 Task: Add Assorted Muffins to the cart.
Action: Mouse moved to (14, 71)
Screenshot: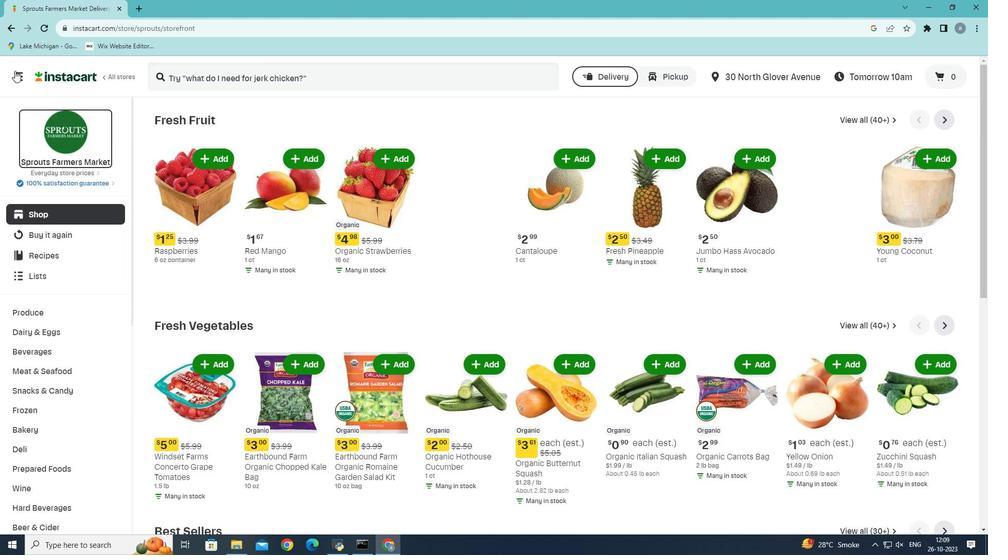 
Action: Mouse pressed left at (14, 71)
Screenshot: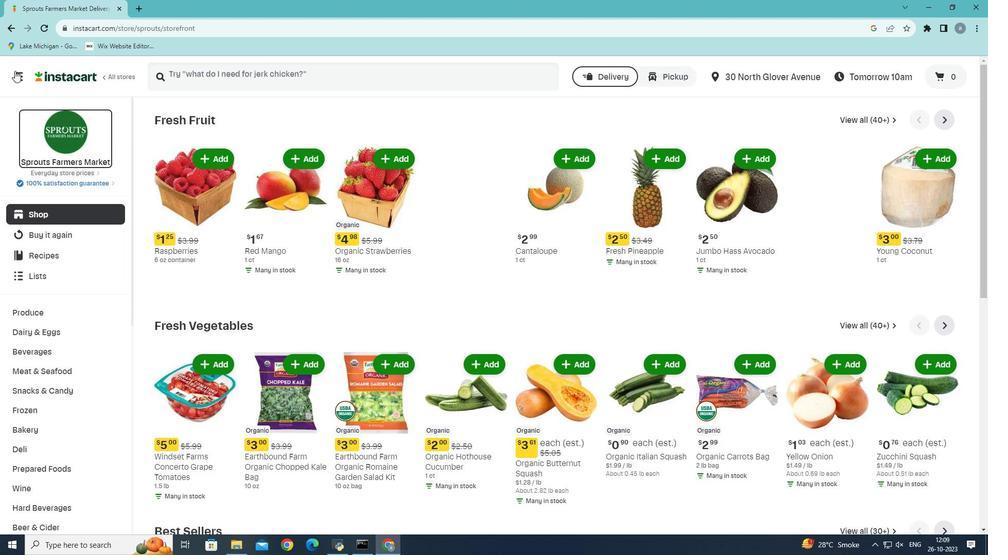 
Action: Mouse moved to (43, 297)
Screenshot: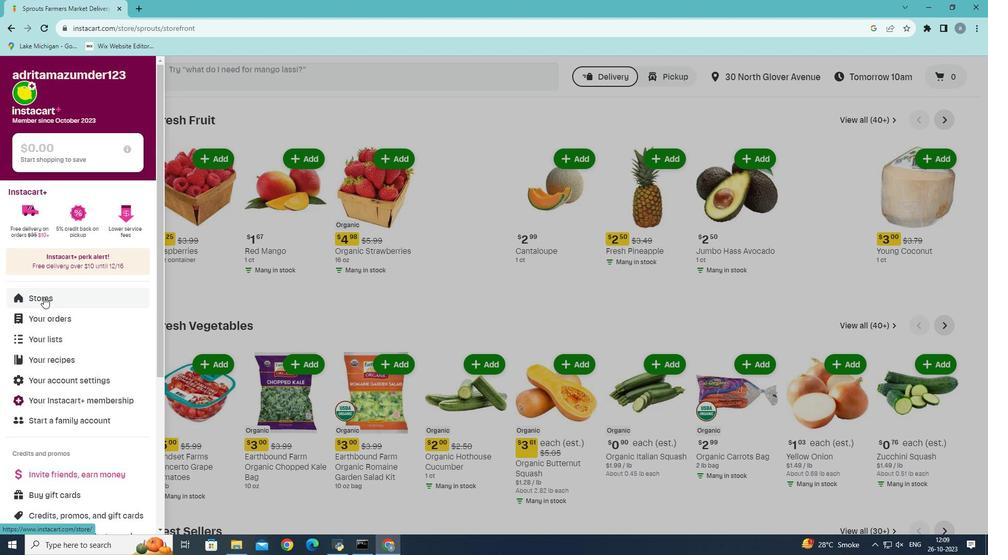 
Action: Mouse pressed left at (43, 297)
Screenshot: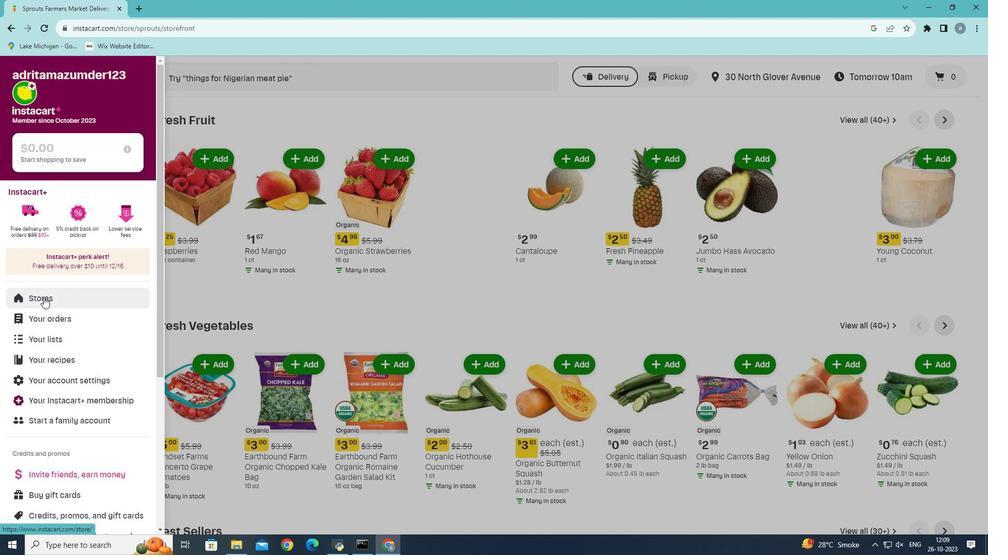 
Action: Mouse moved to (237, 114)
Screenshot: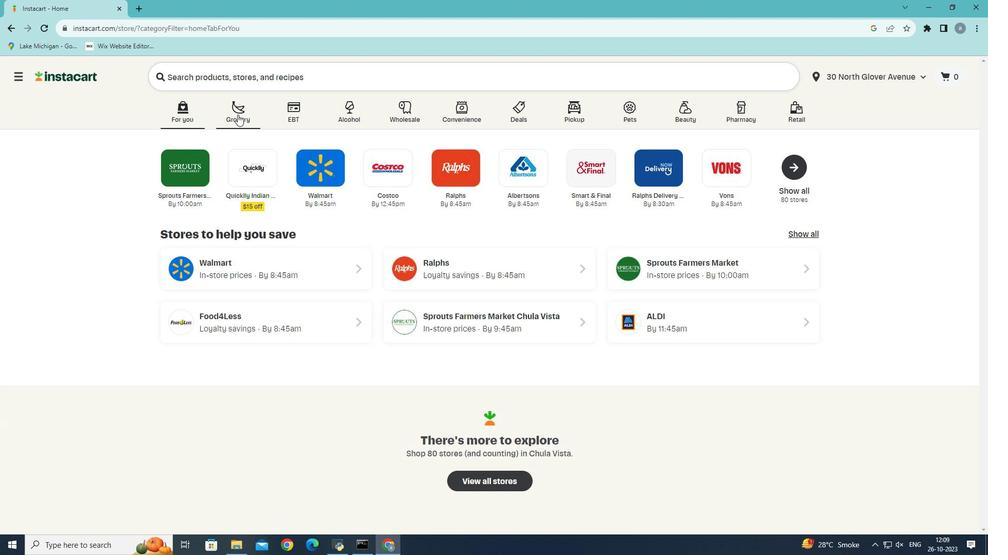 
Action: Mouse pressed left at (237, 114)
Screenshot: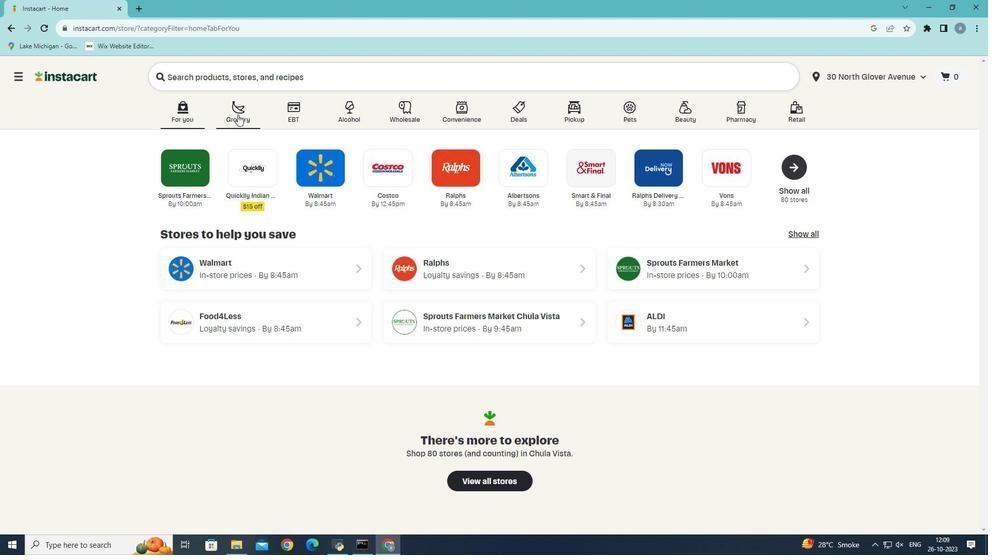 
Action: Mouse moved to (231, 295)
Screenshot: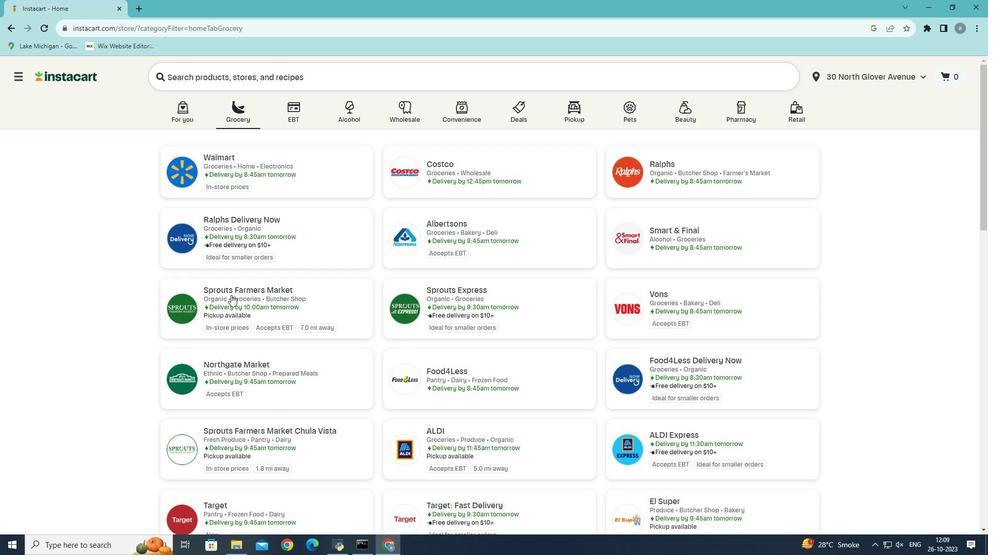 
Action: Mouse pressed left at (231, 295)
Screenshot: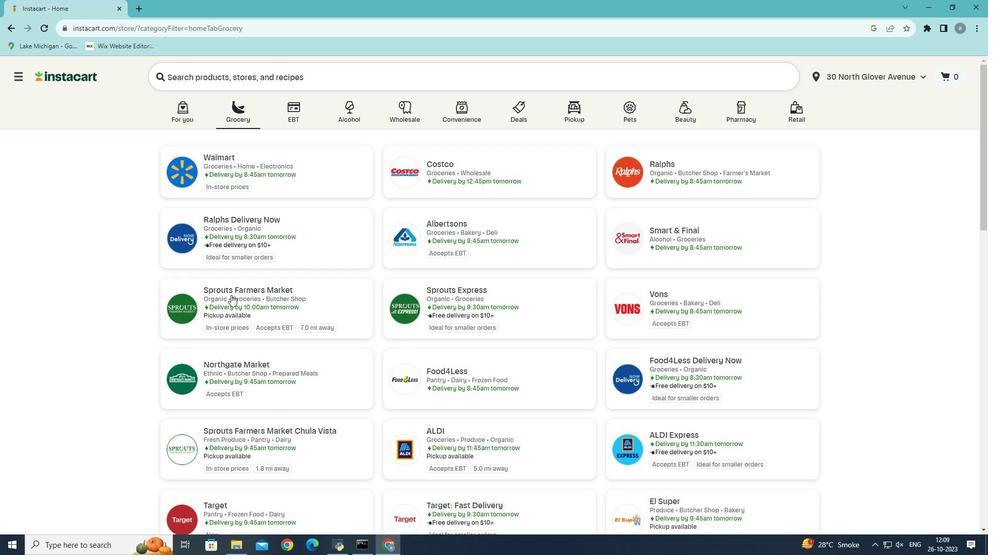 
Action: Mouse moved to (37, 434)
Screenshot: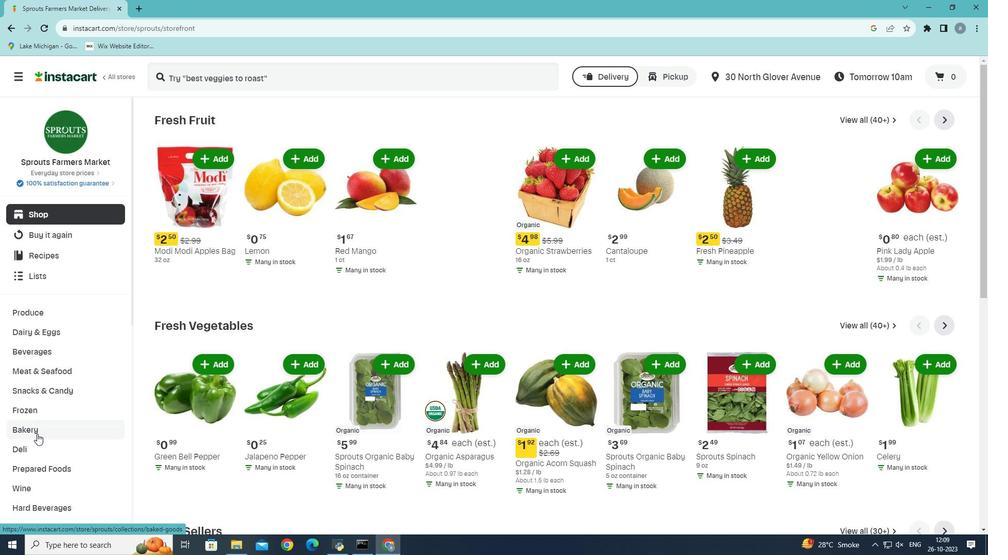 
Action: Mouse pressed left at (37, 434)
Screenshot: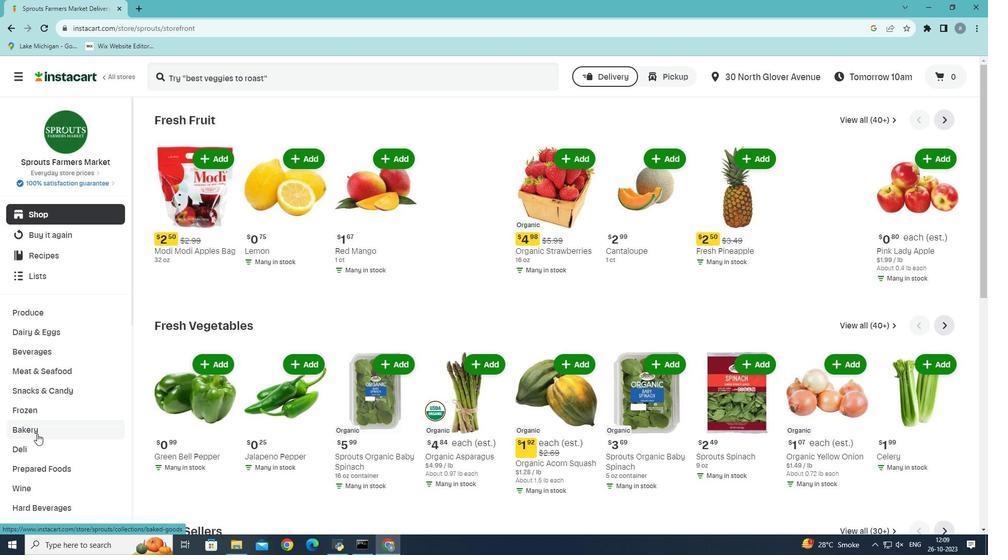 
Action: Mouse moved to (619, 142)
Screenshot: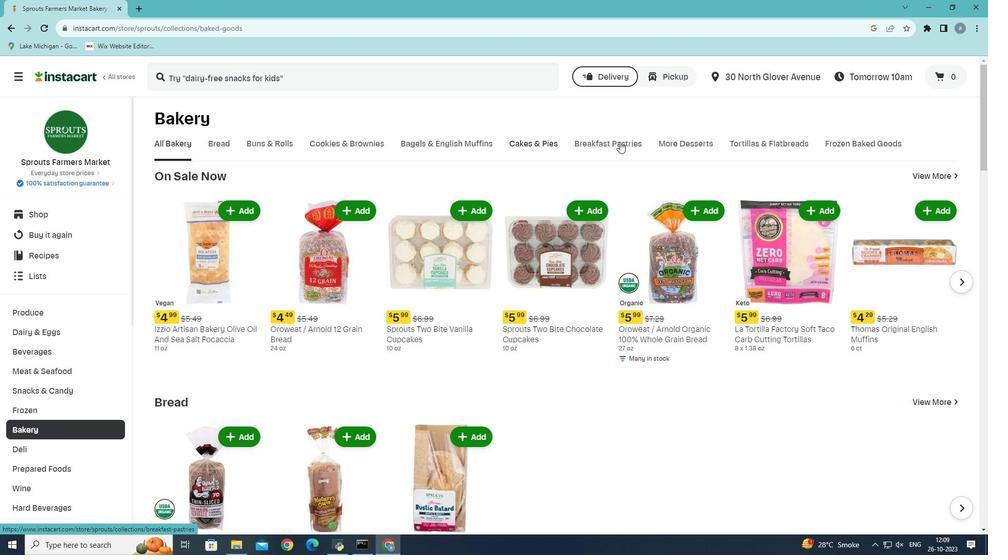 
Action: Mouse pressed left at (619, 142)
Screenshot: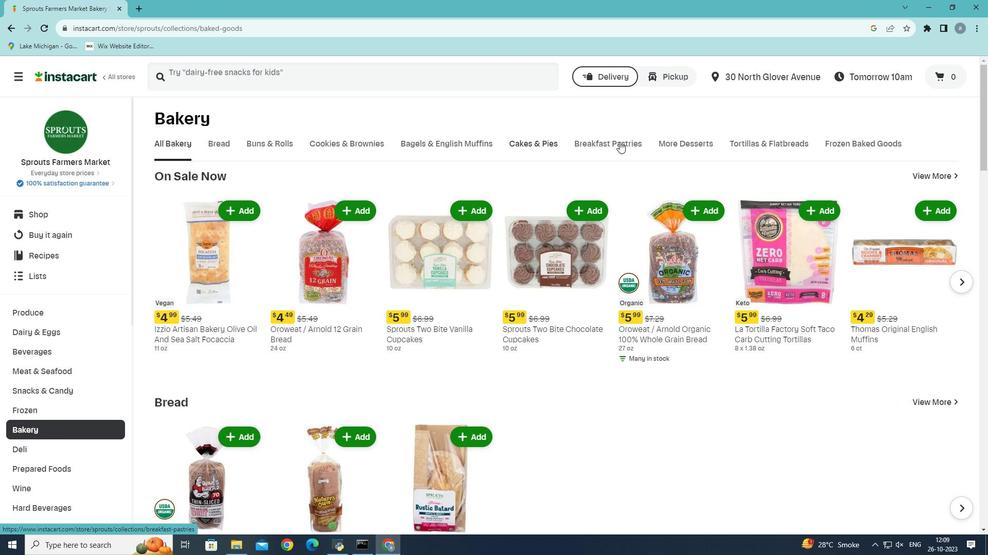 
Action: Mouse moved to (34, 432)
Screenshot: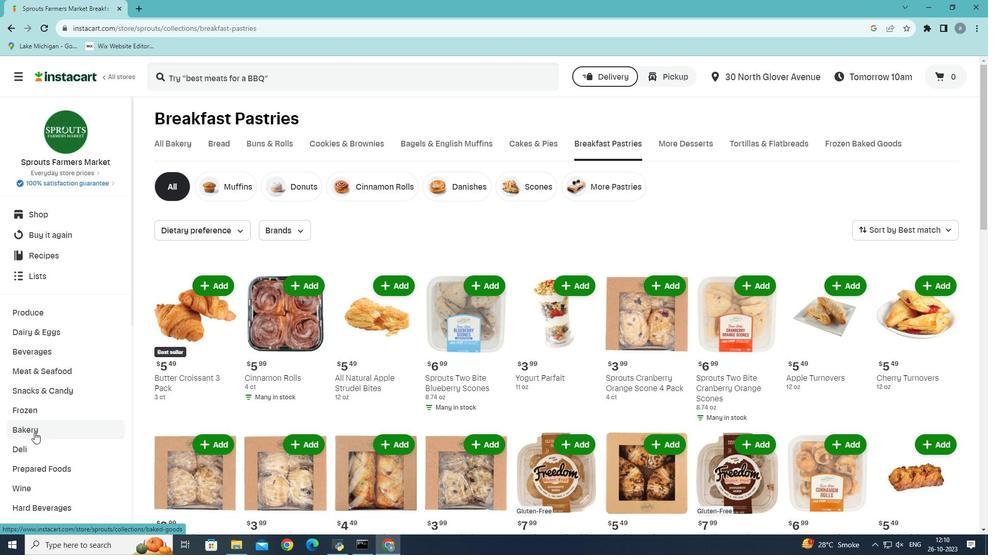 
Action: Mouse pressed left at (34, 432)
Screenshot: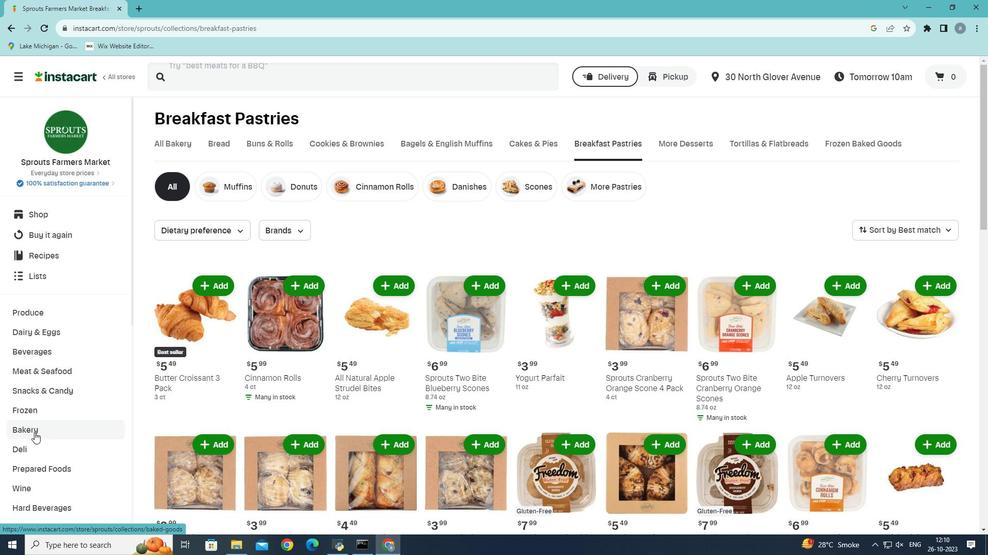 
Action: Mouse moved to (611, 143)
Screenshot: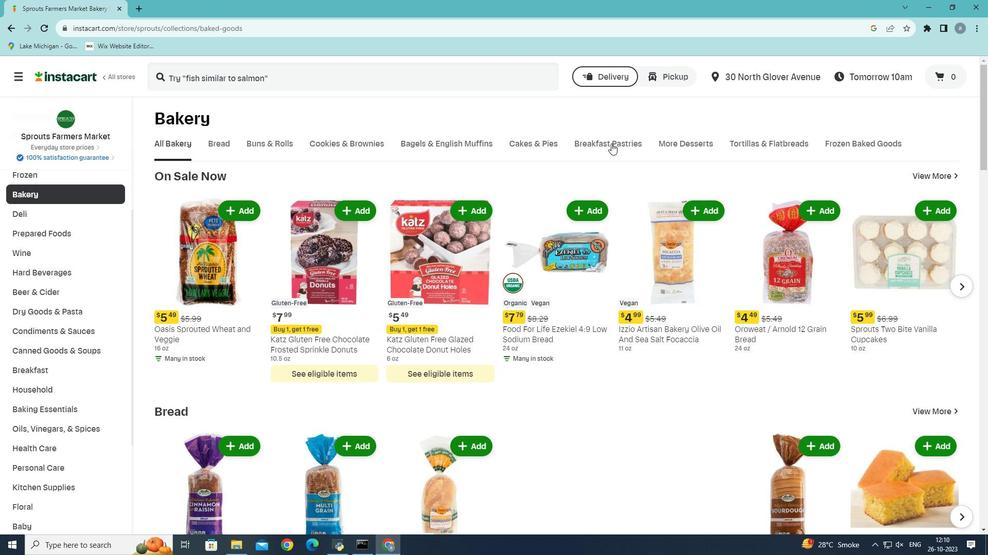 
Action: Mouse pressed left at (611, 143)
Screenshot: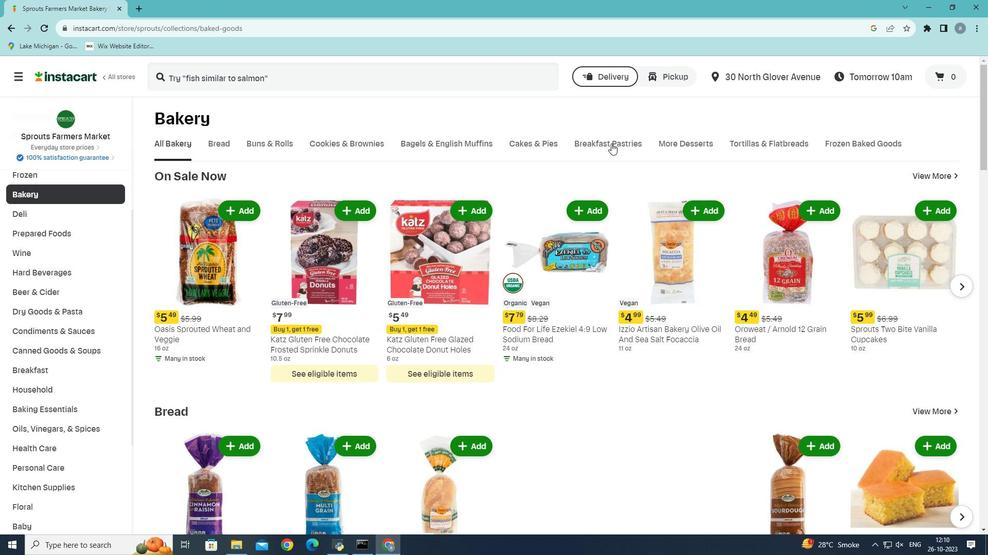 
Action: Mouse moved to (245, 188)
Screenshot: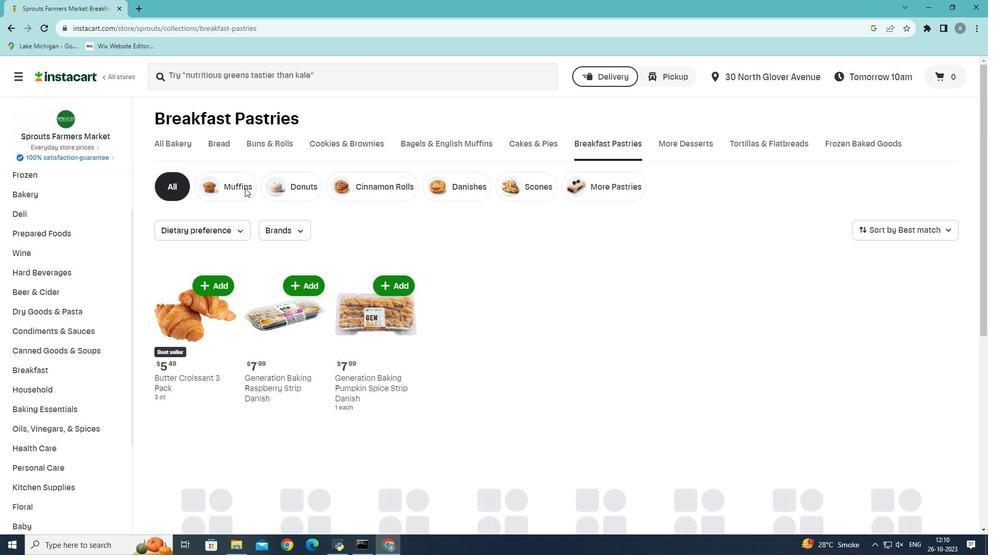 
Action: Mouse pressed left at (245, 188)
Screenshot: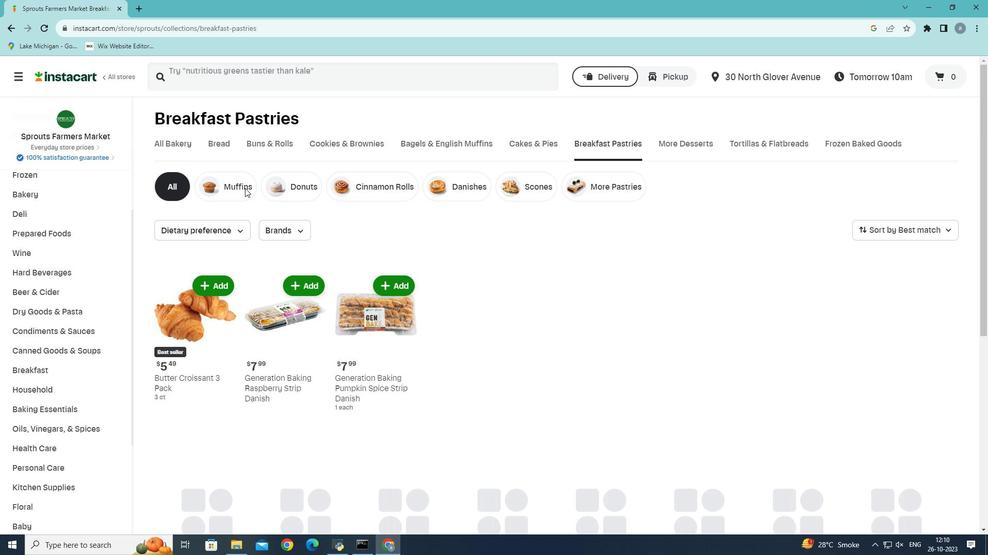 
Action: Mouse moved to (349, 385)
Screenshot: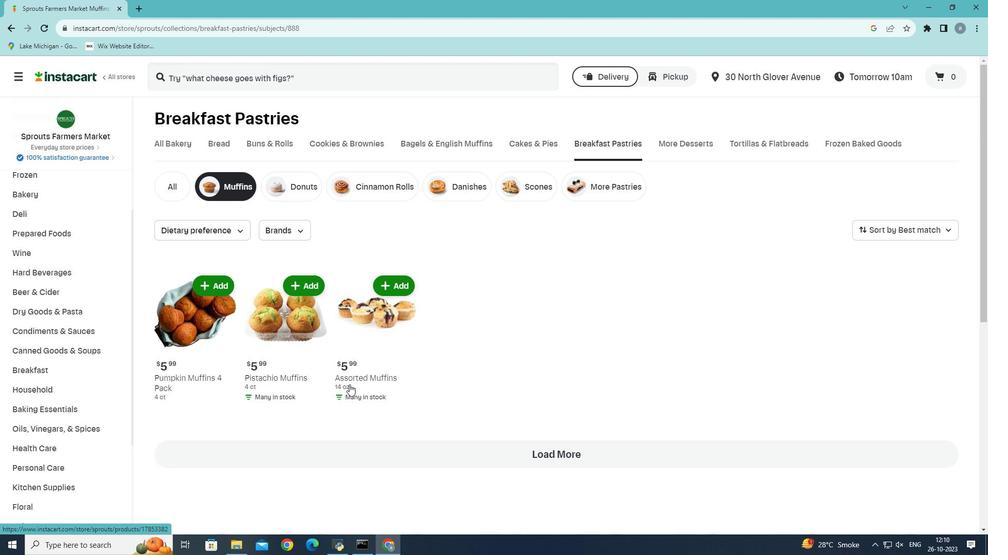 
Action: Mouse scrolled (349, 384) with delta (0, 0)
Screenshot: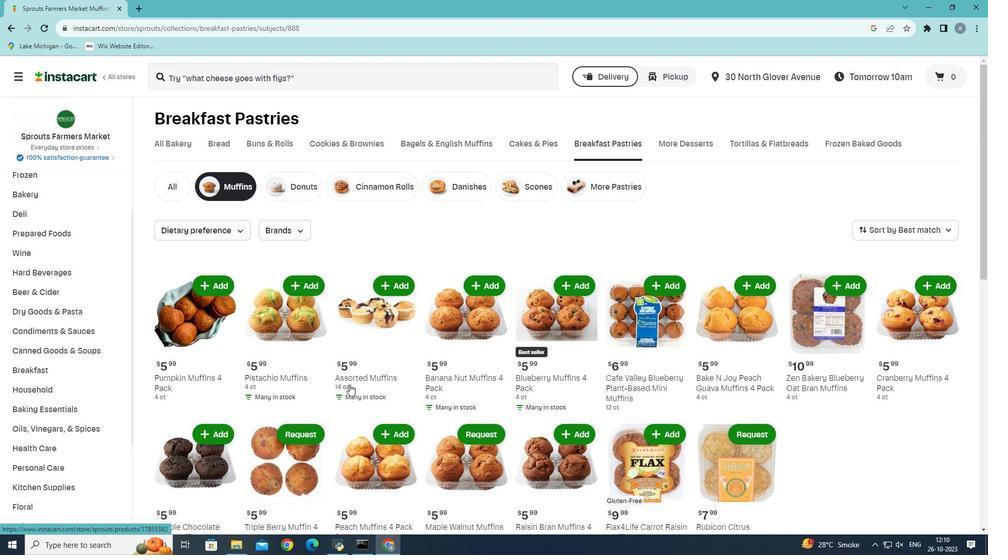 
Action: Mouse scrolled (349, 385) with delta (0, 0)
Screenshot: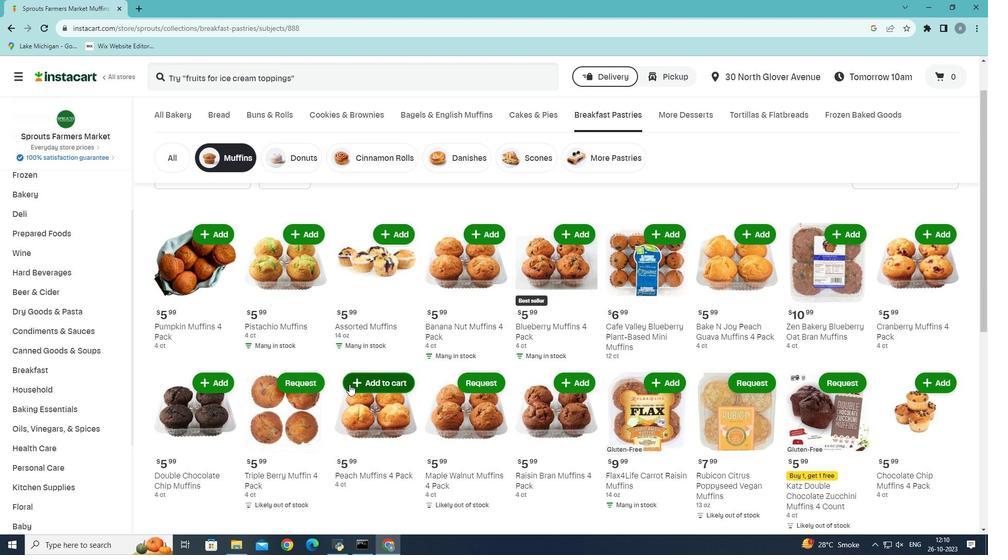 
Action: Mouse moved to (387, 280)
Screenshot: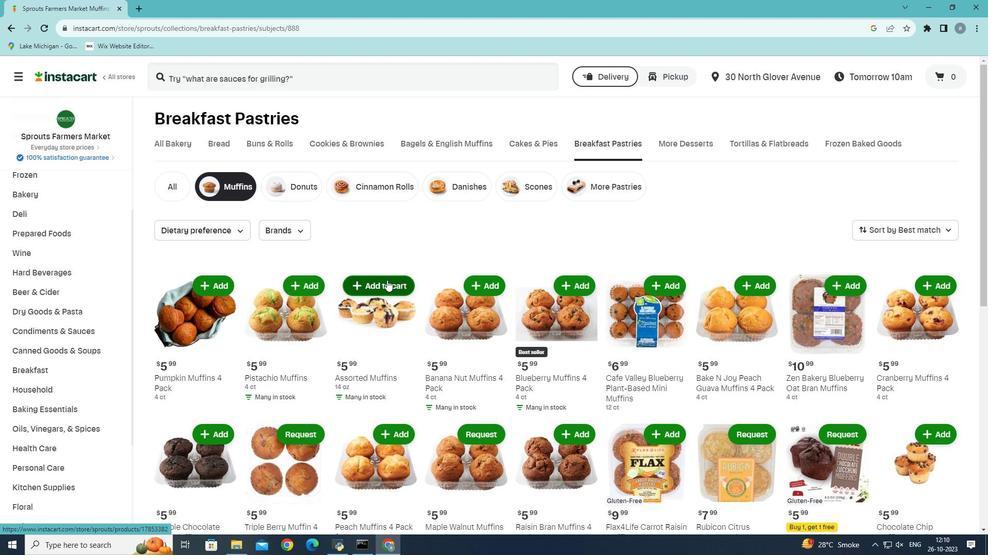 
Action: Mouse pressed left at (387, 280)
Screenshot: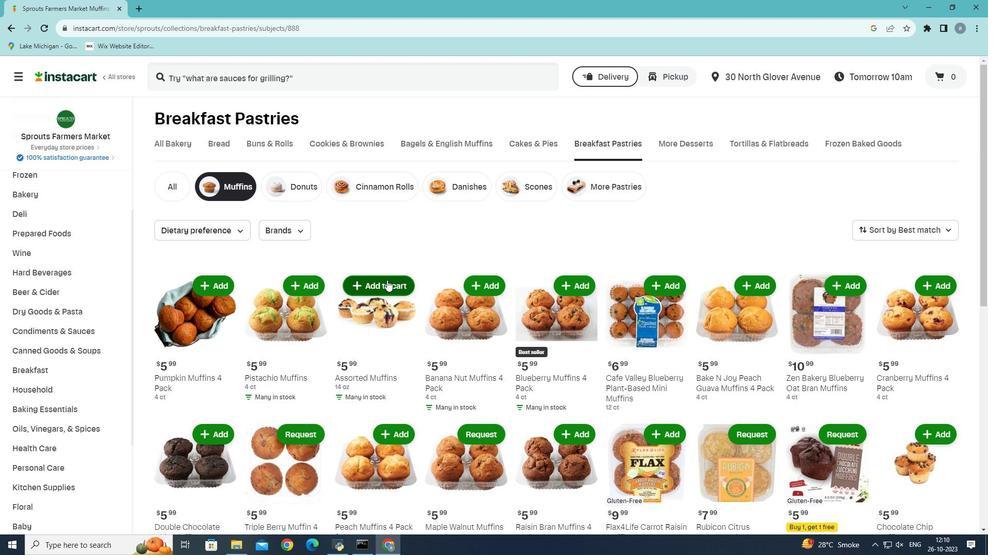 
Action: Mouse moved to (374, 281)
Screenshot: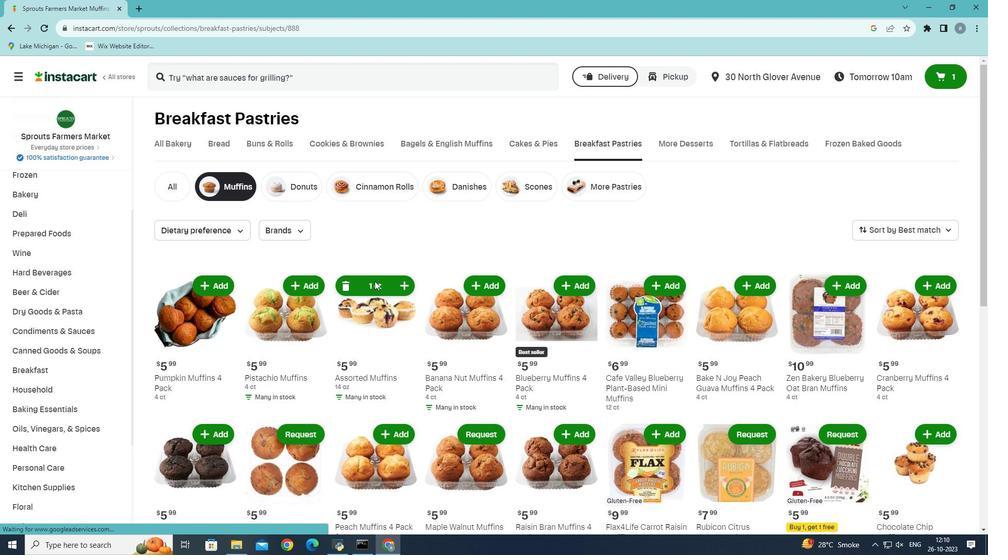 
